 Task: Use the formula "COMPLEX" in spreadsheet "Project portfolio".
Action: Mouse moved to (307, 270)
Screenshot: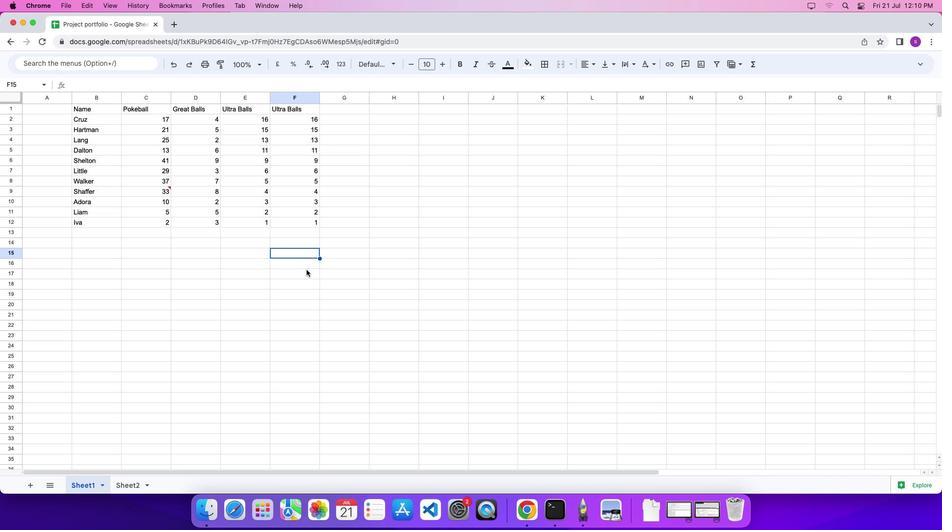 
Action: Mouse pressed left at (307, 270)
Screenshot: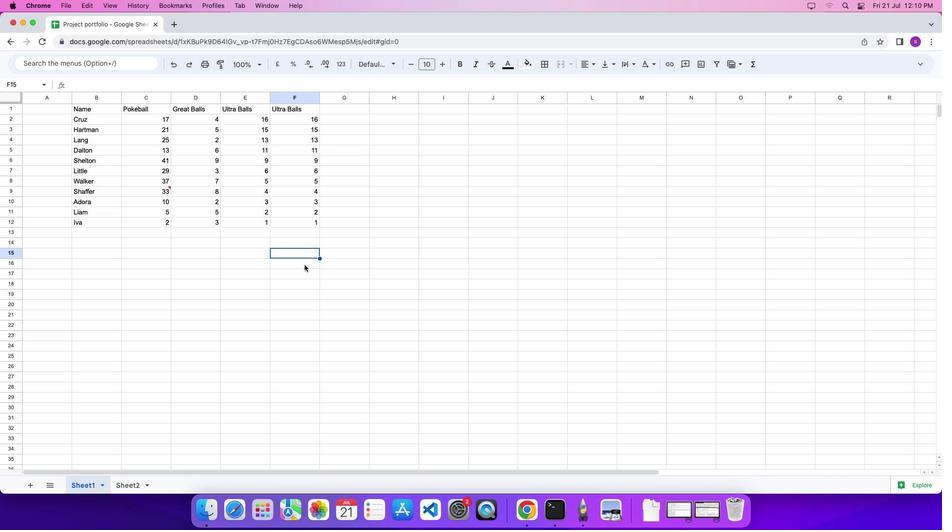 
Action: Mouse moved to (355, 248)
Screenshot: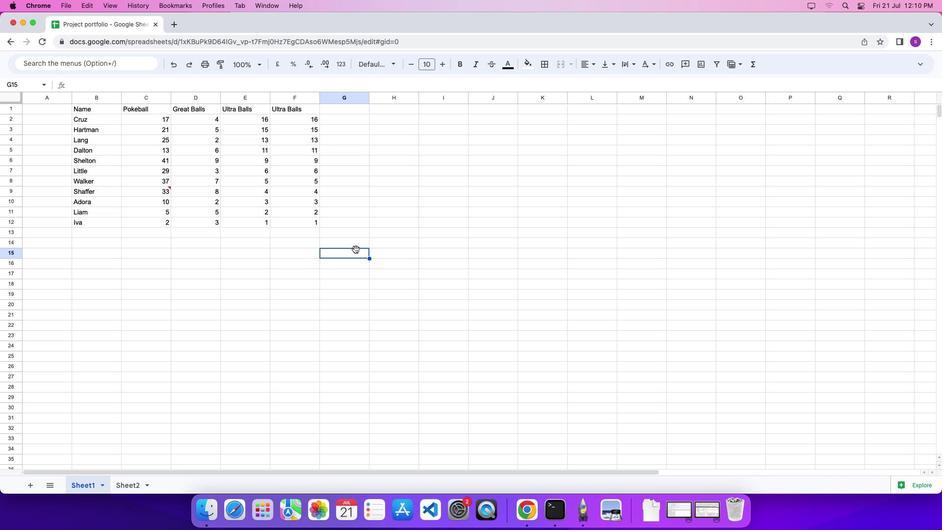 
Action: Mouse pressed left at (355, 248)
Screenshot: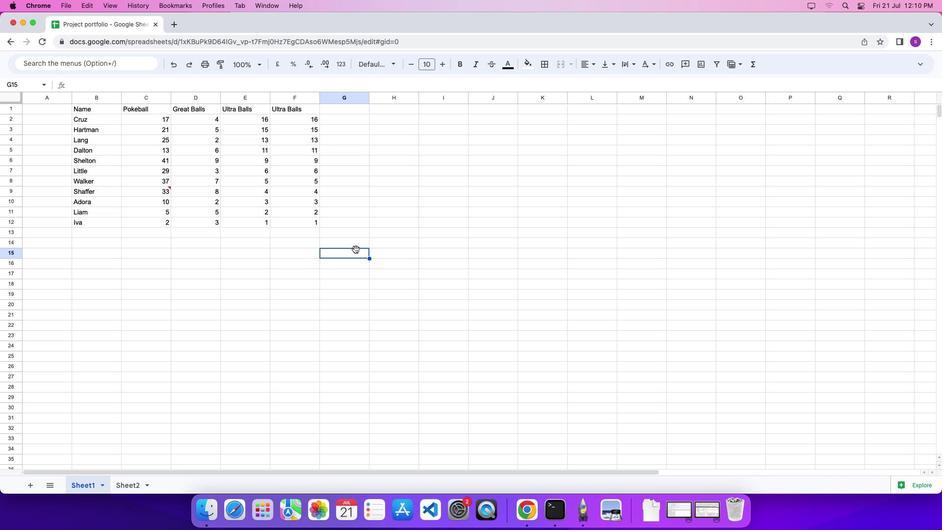 
Action: Mouse moved to (353, 249)
Screenshot: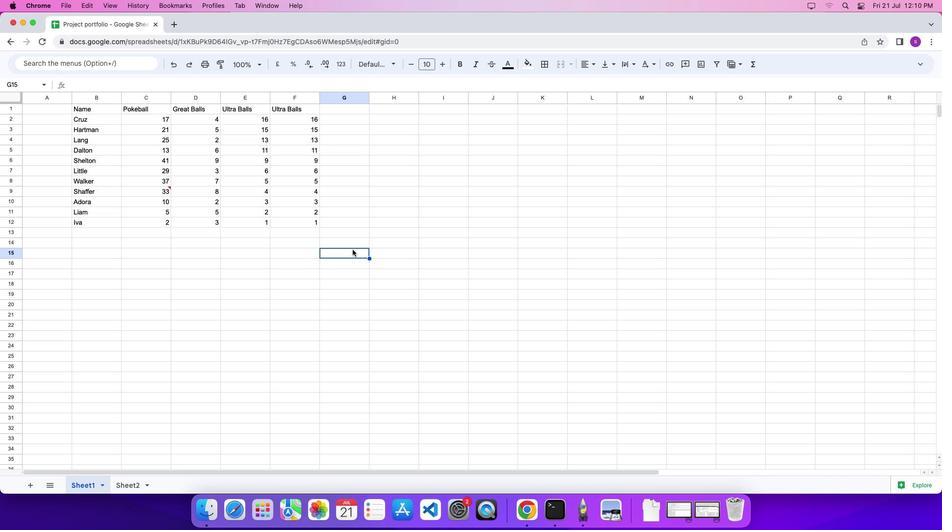 
Action: Key pressed '='
Screenshot: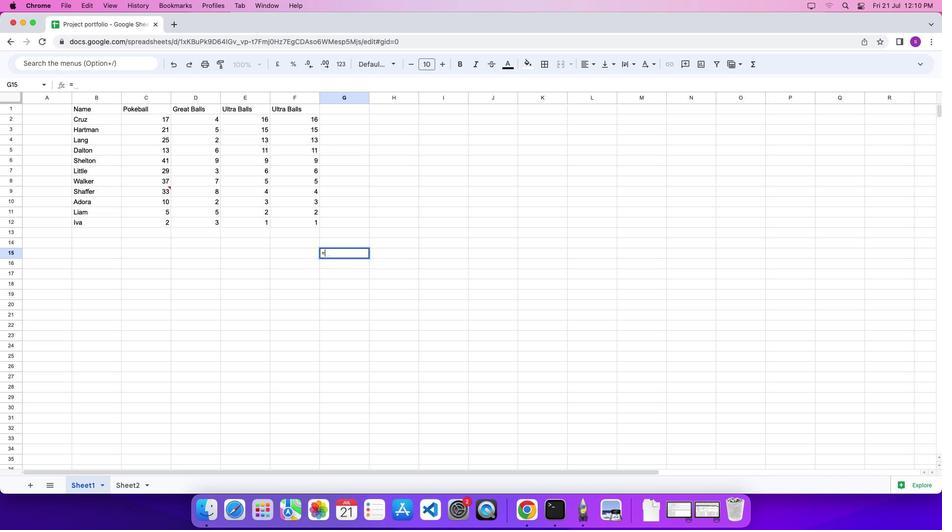 
Action: Mouse moved to (755, 62)
Screenshot: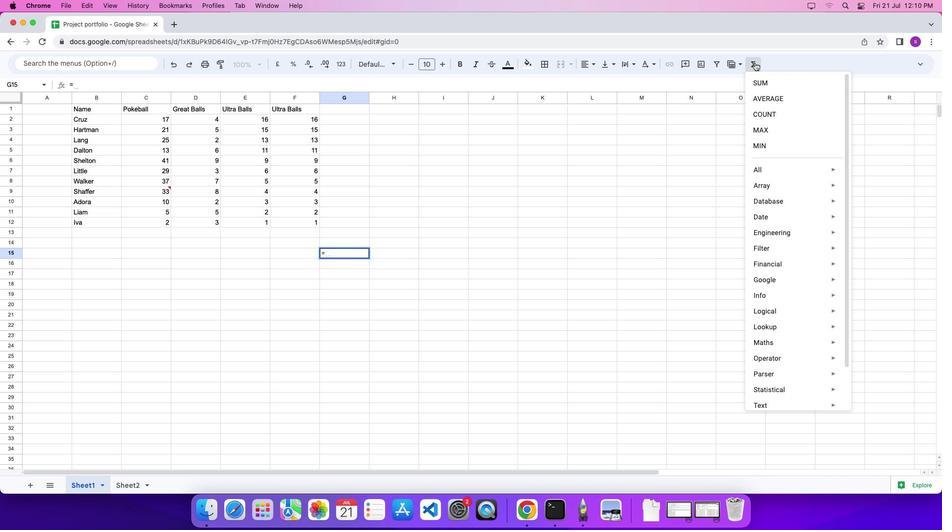 
Action: Mouse pressed left at (755, 62)
Screenshot: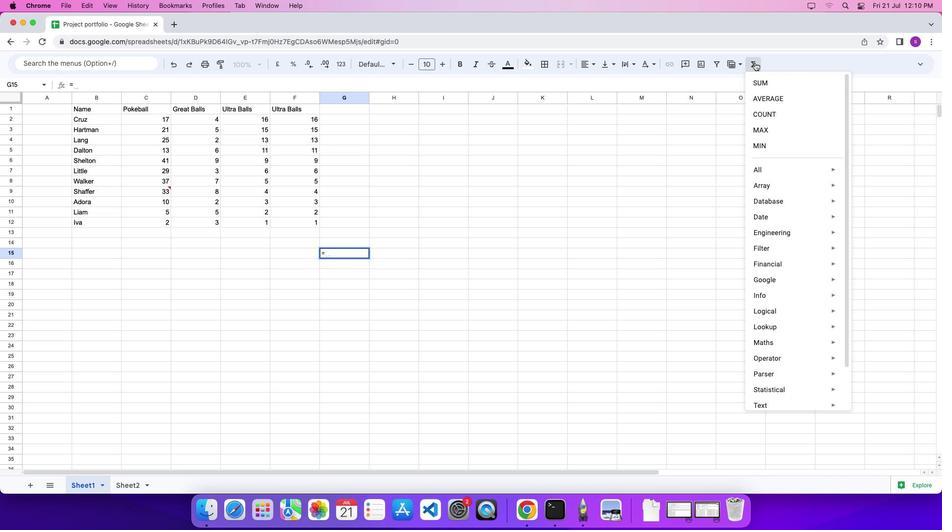 
Action: Mouse moved to (634, 376)
Screenshot: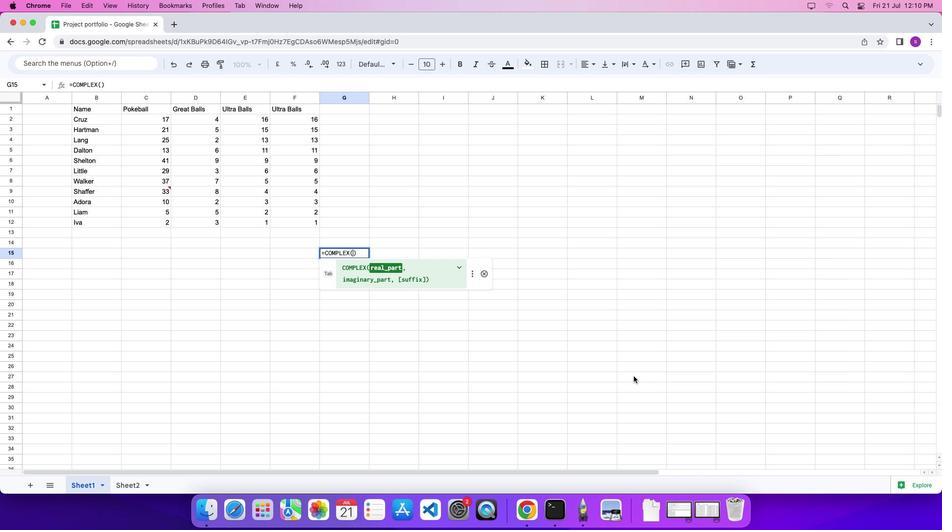 
Action: Mouse pressed left at (634, 376)
Screenshot: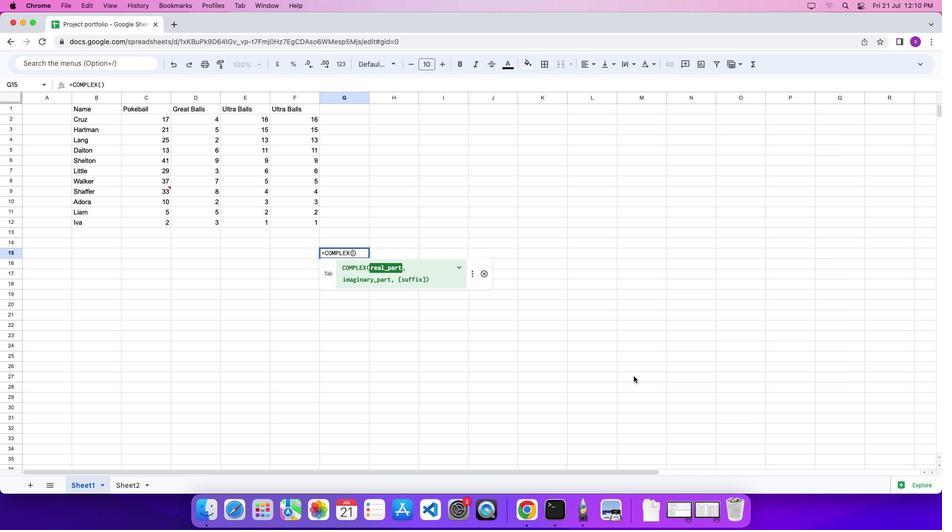 
Action: Mouse moved to (404, 279)
Screenshot: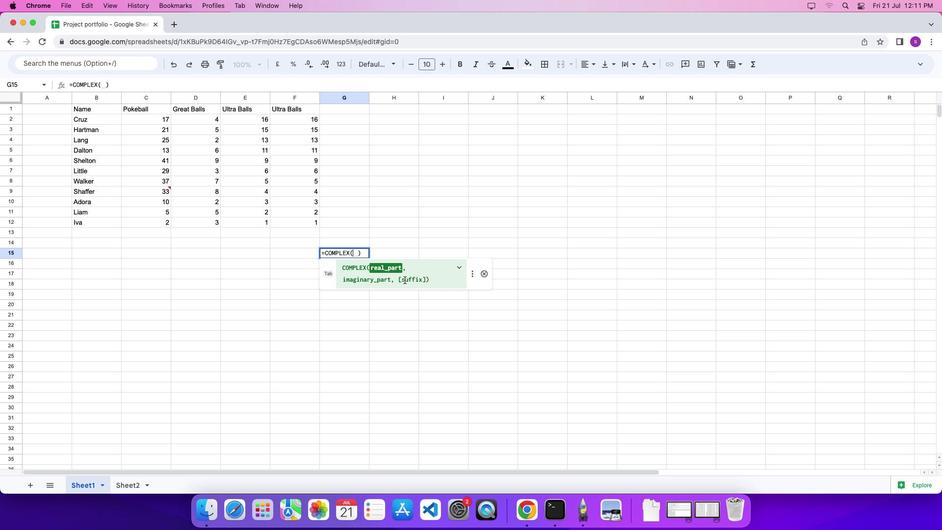 
Action: Key pressed '3'',''4'Key.rightKey.enter
Screenshot: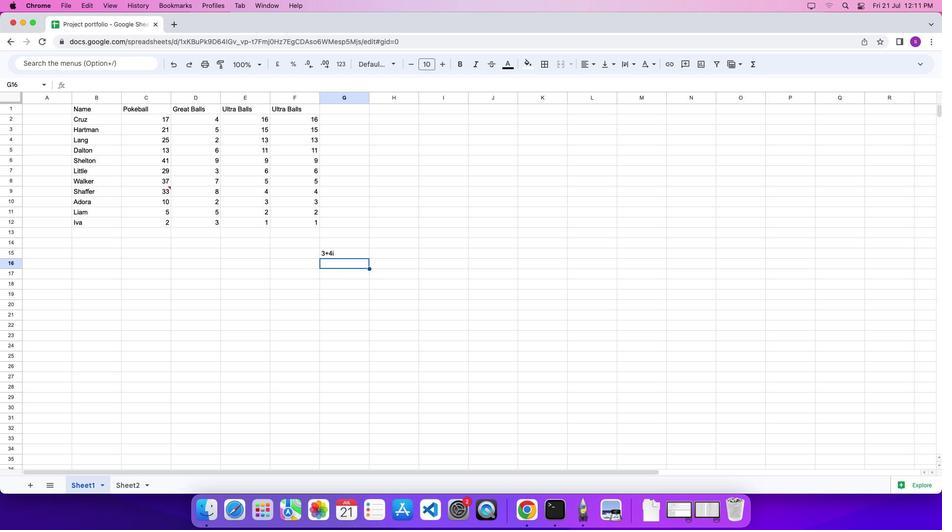 
Action: Mouse moved to (378, 264)
Screenshot: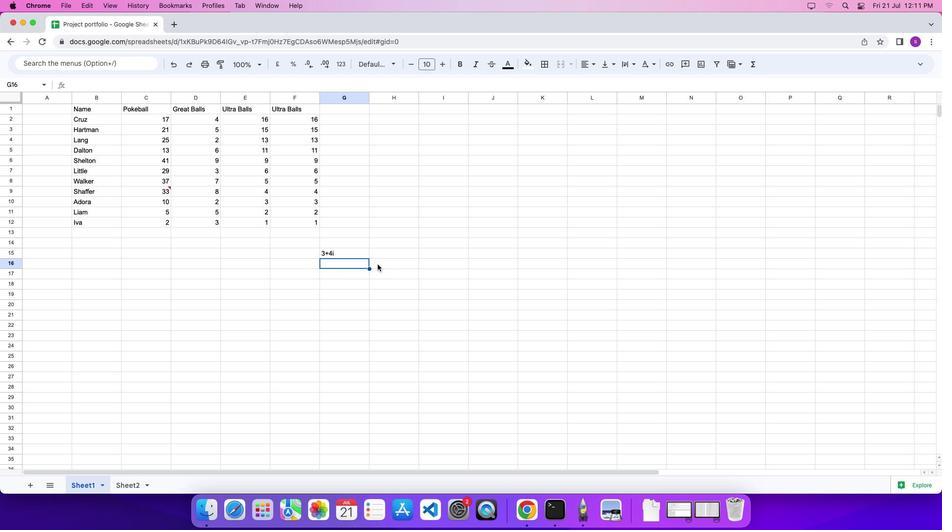 
